 Task: Change object animations to fly out to left .
Action: Mouse moved to (230, 104)
Screenshot: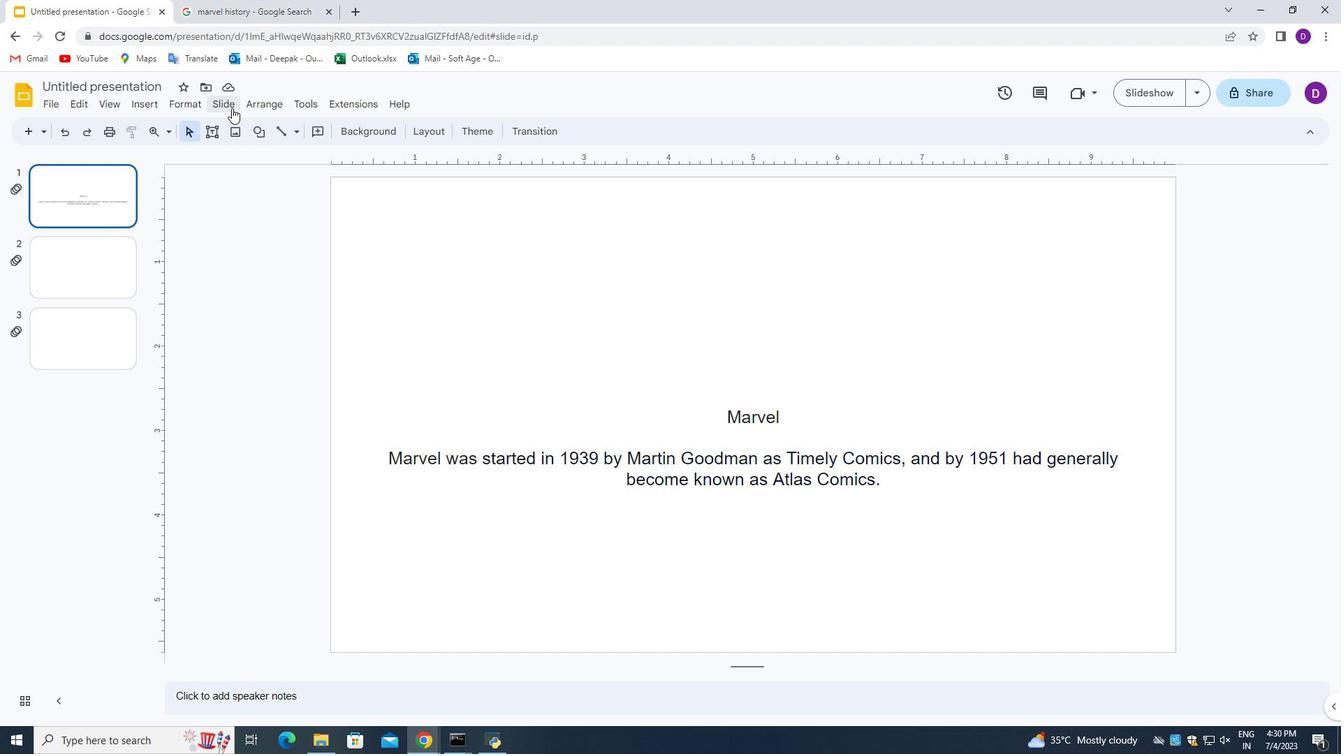 
Action: Mouse pressed left at (230, 104)
Screenshot: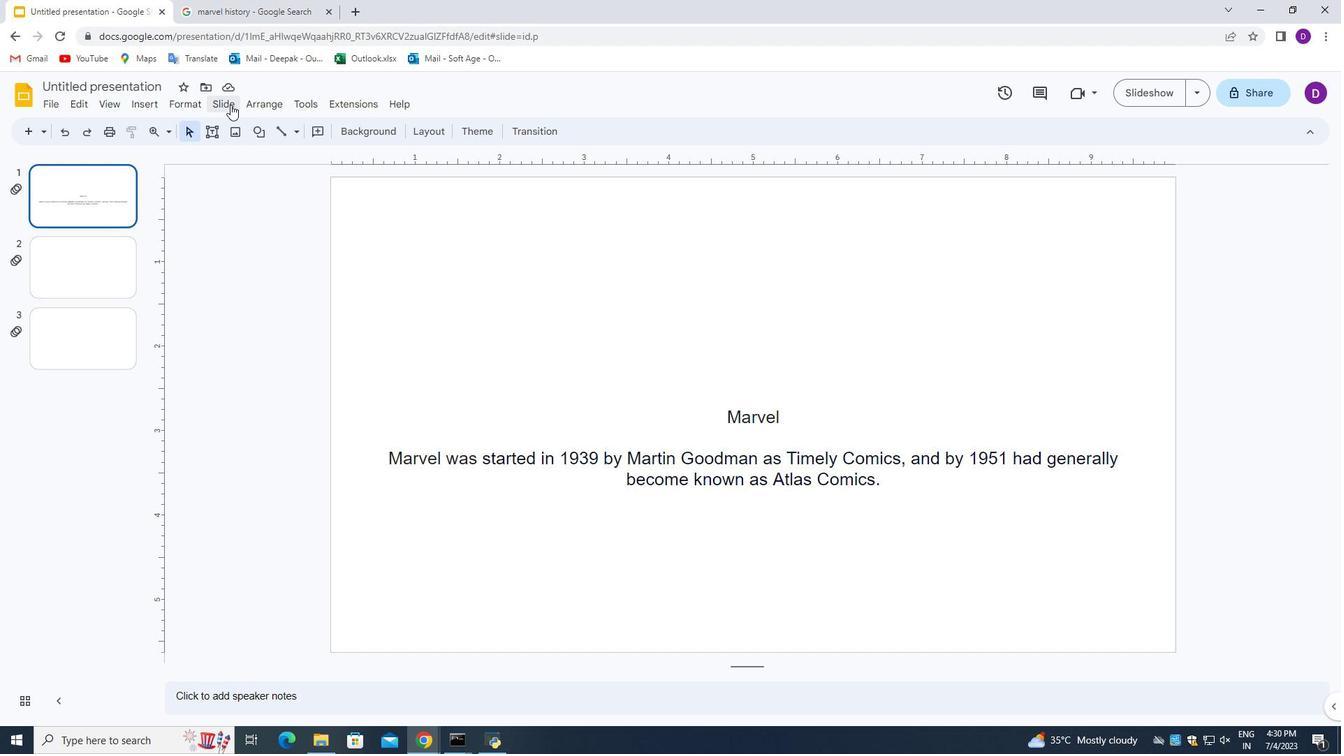 
Action: Mouse moved to (294, 295)
Screenshot: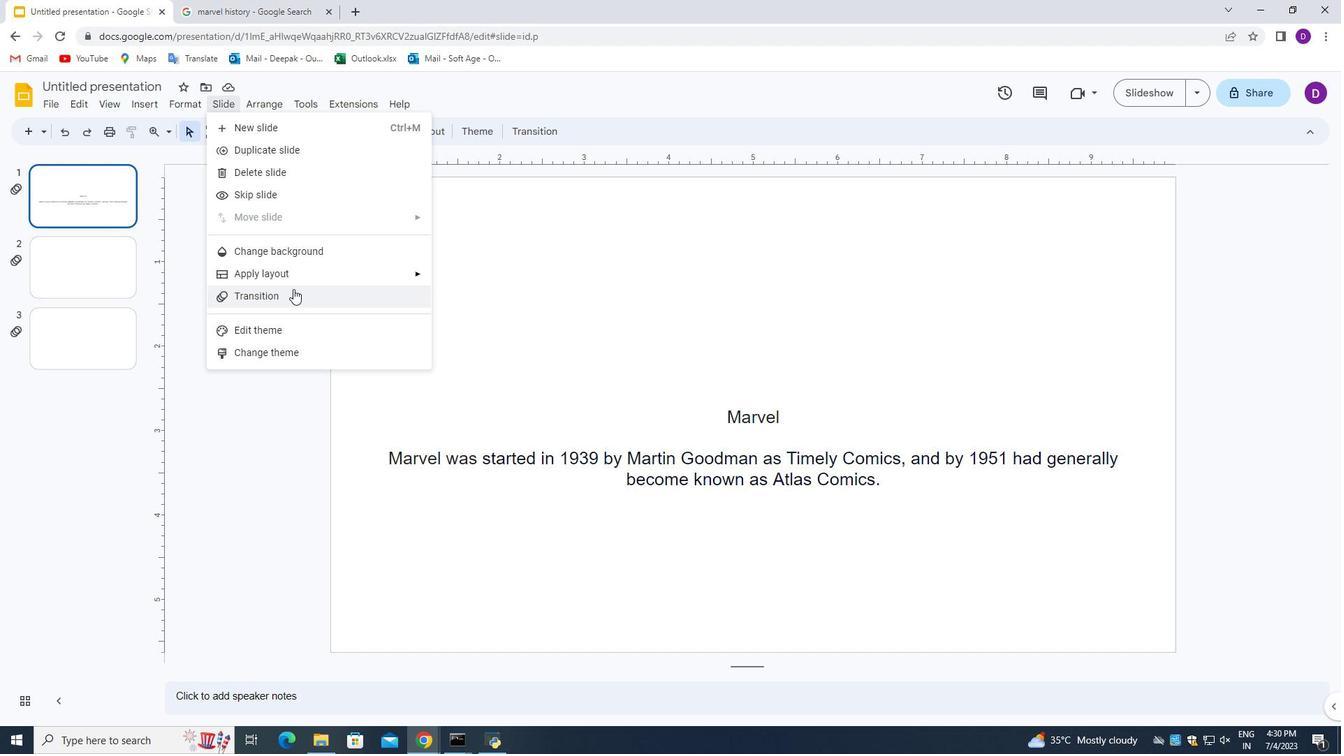 
Action: Mouse pressed left at (294, 295)
Screenshot: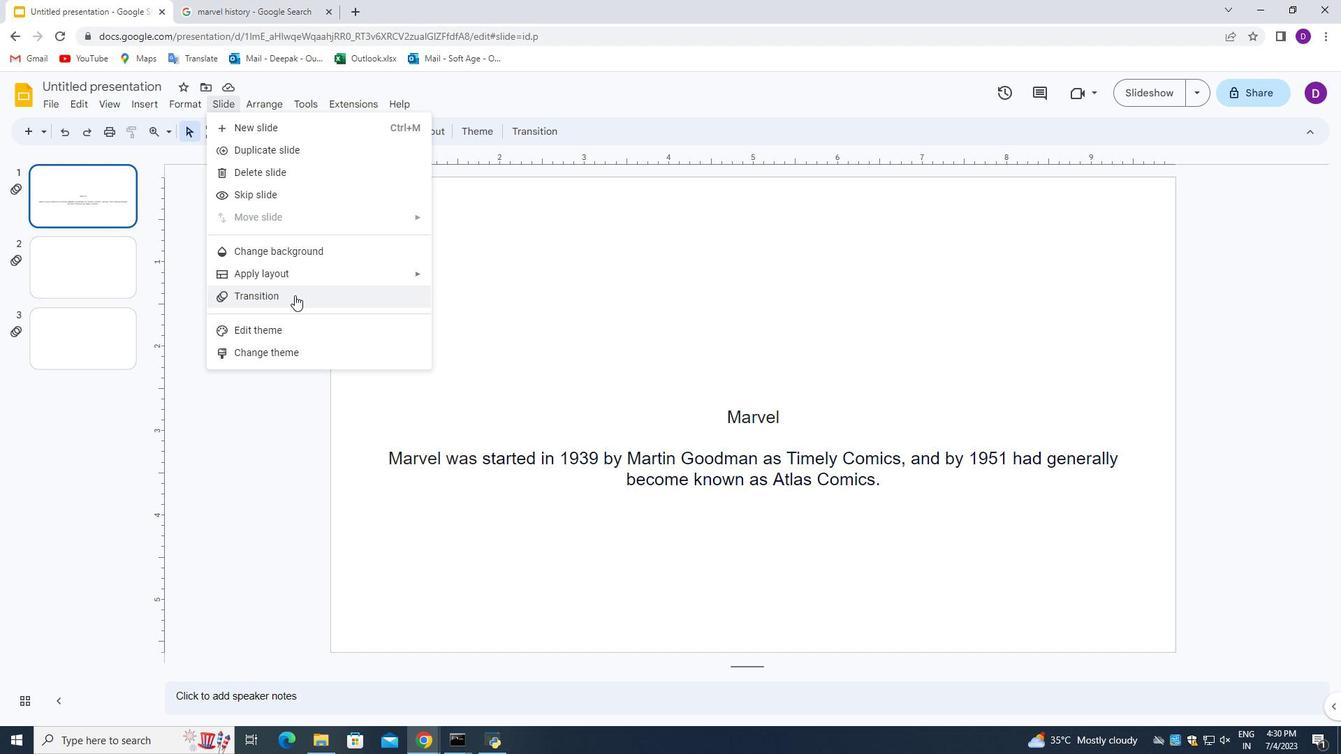 
Action: Mouse moved to (1137, 447)
Screenshot: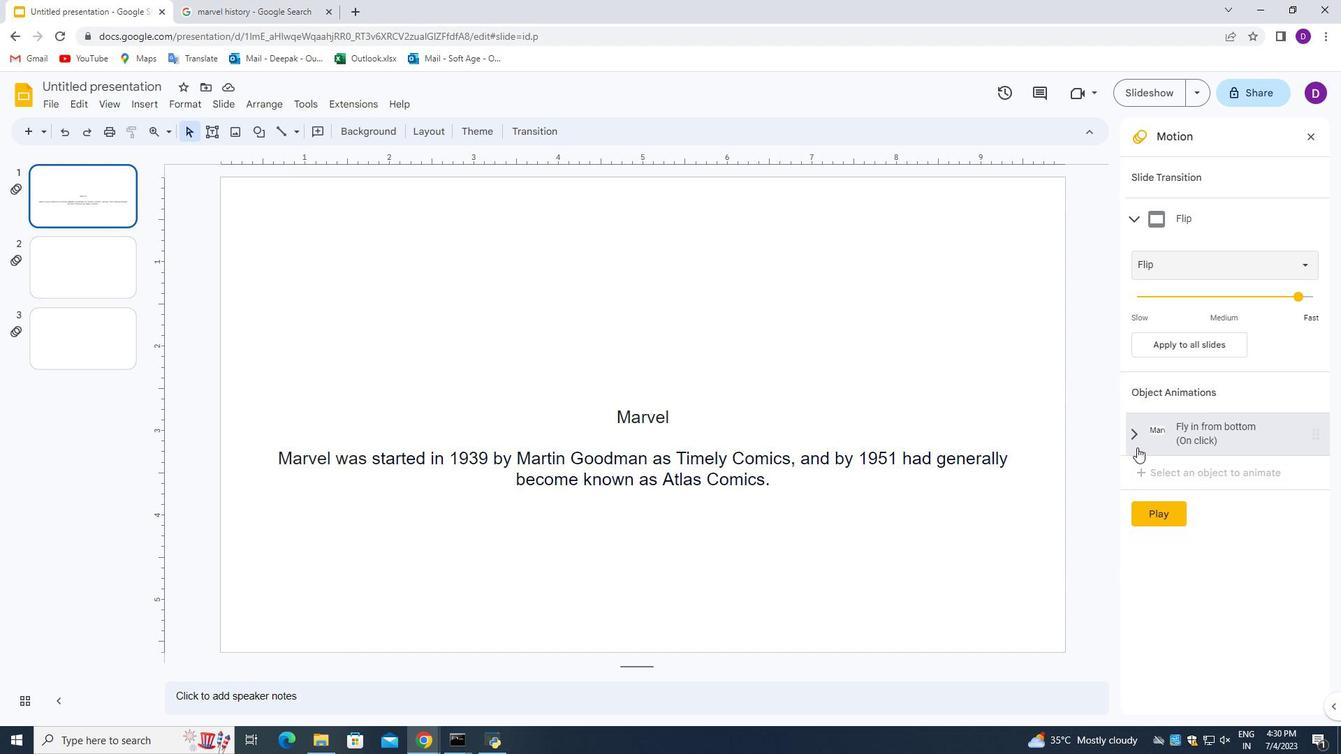 
Action: Mouse pressed left at (1137, 447)
Screenshot: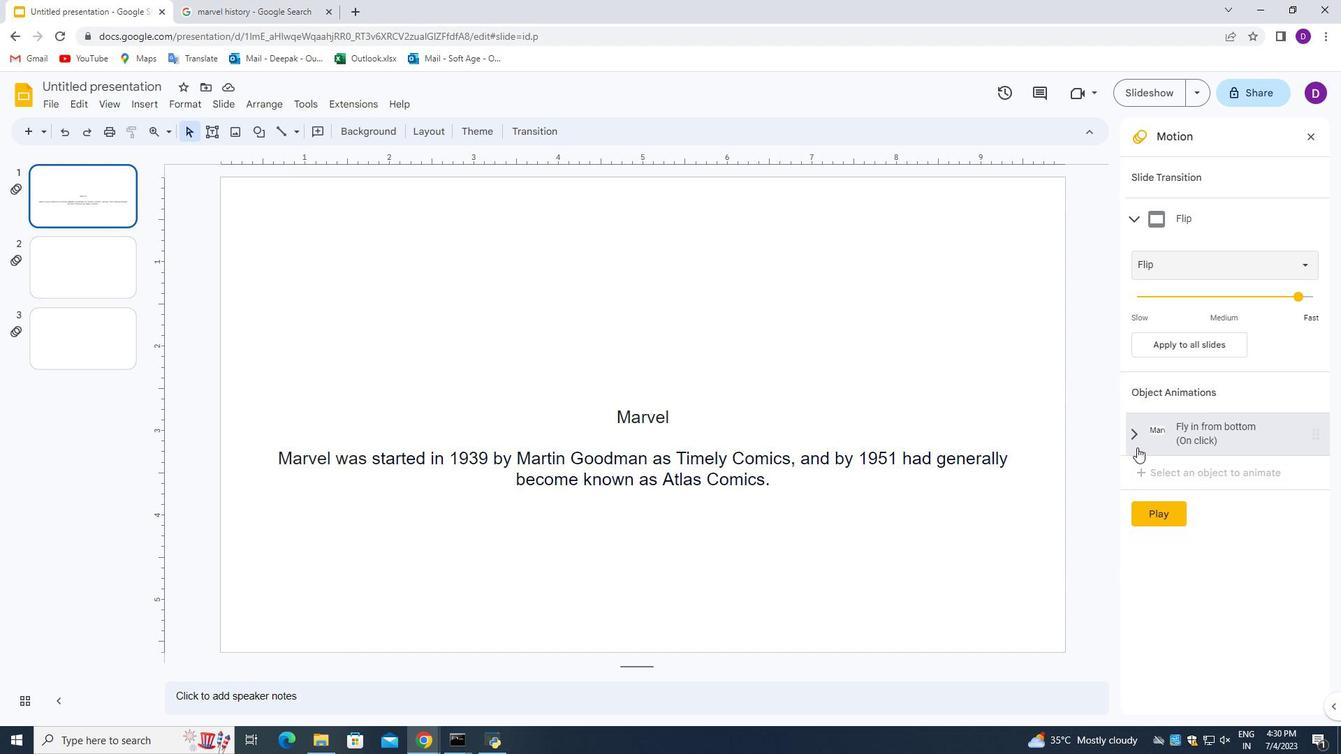 
Action: Mouse moved to (1254, 355)
Screenshot: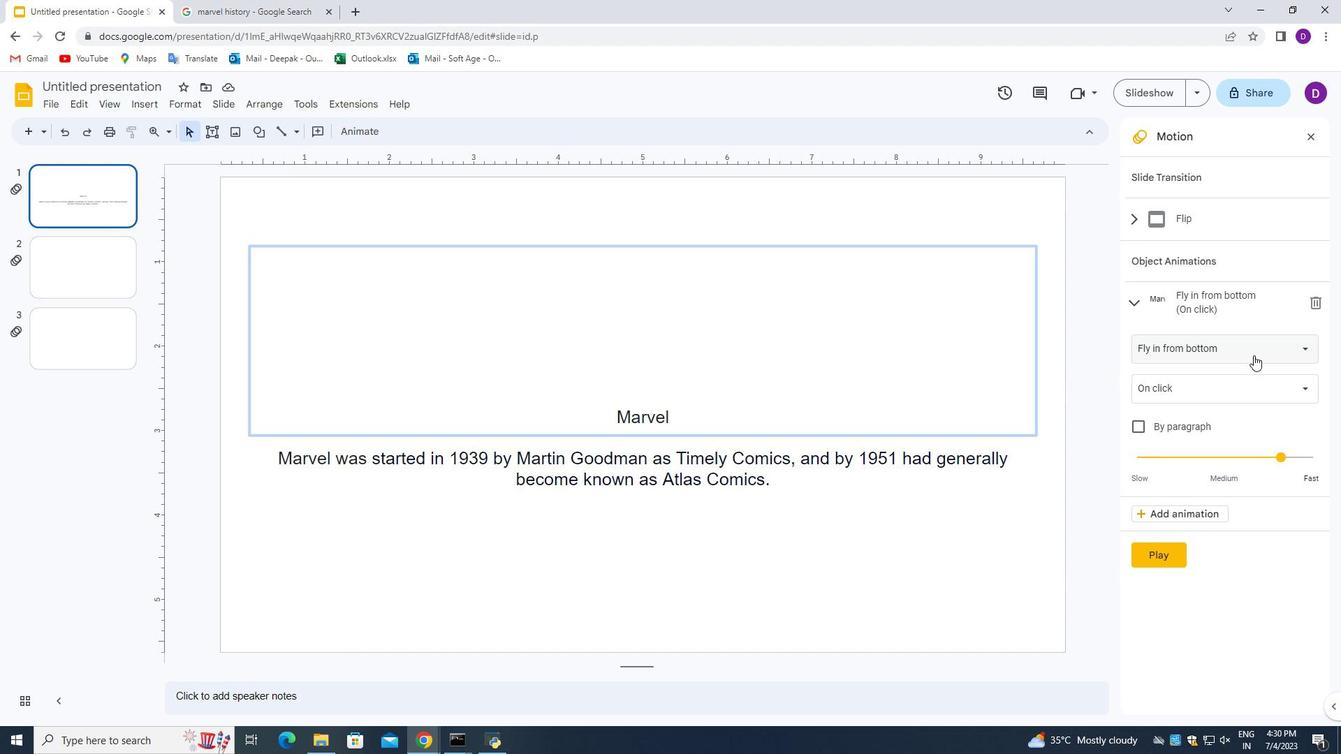 
Action: Mouse pressed left at (1254, 355)
Screenshot: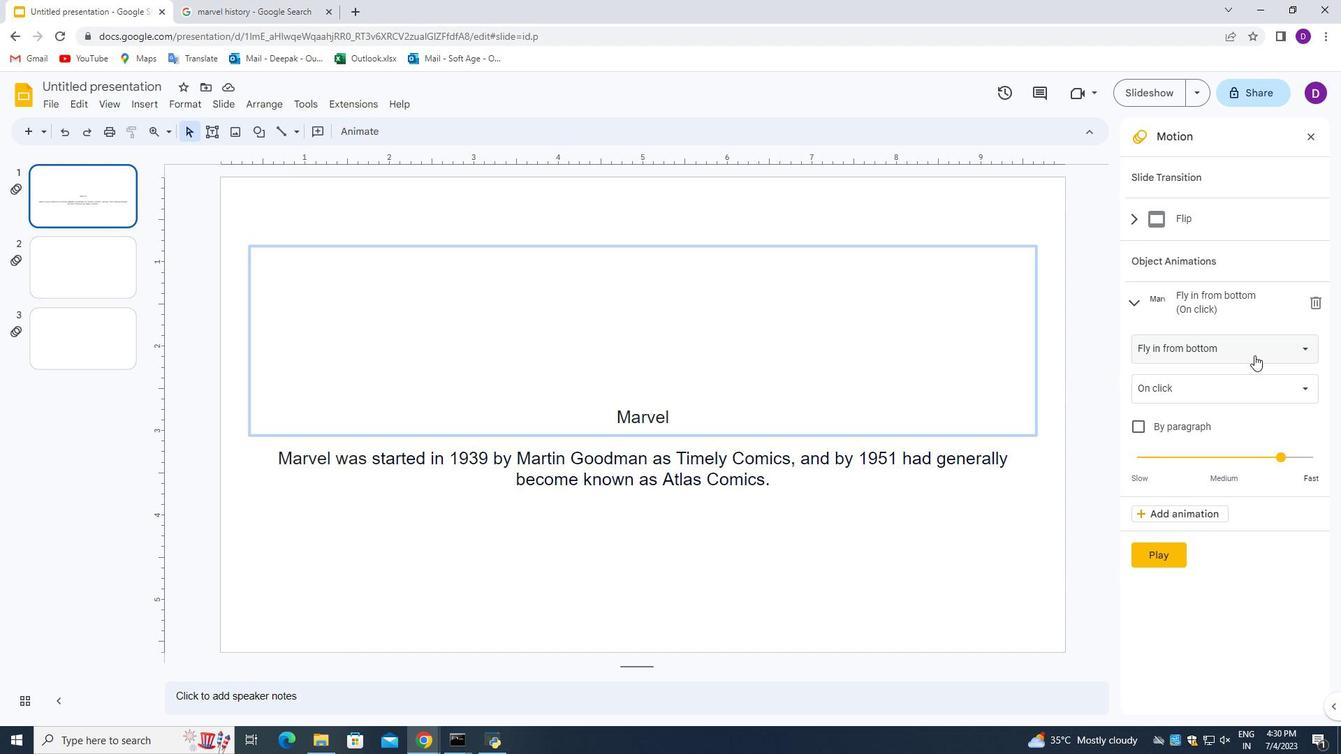 
Action: Mouse moved to (1210, 538)
Screenshot: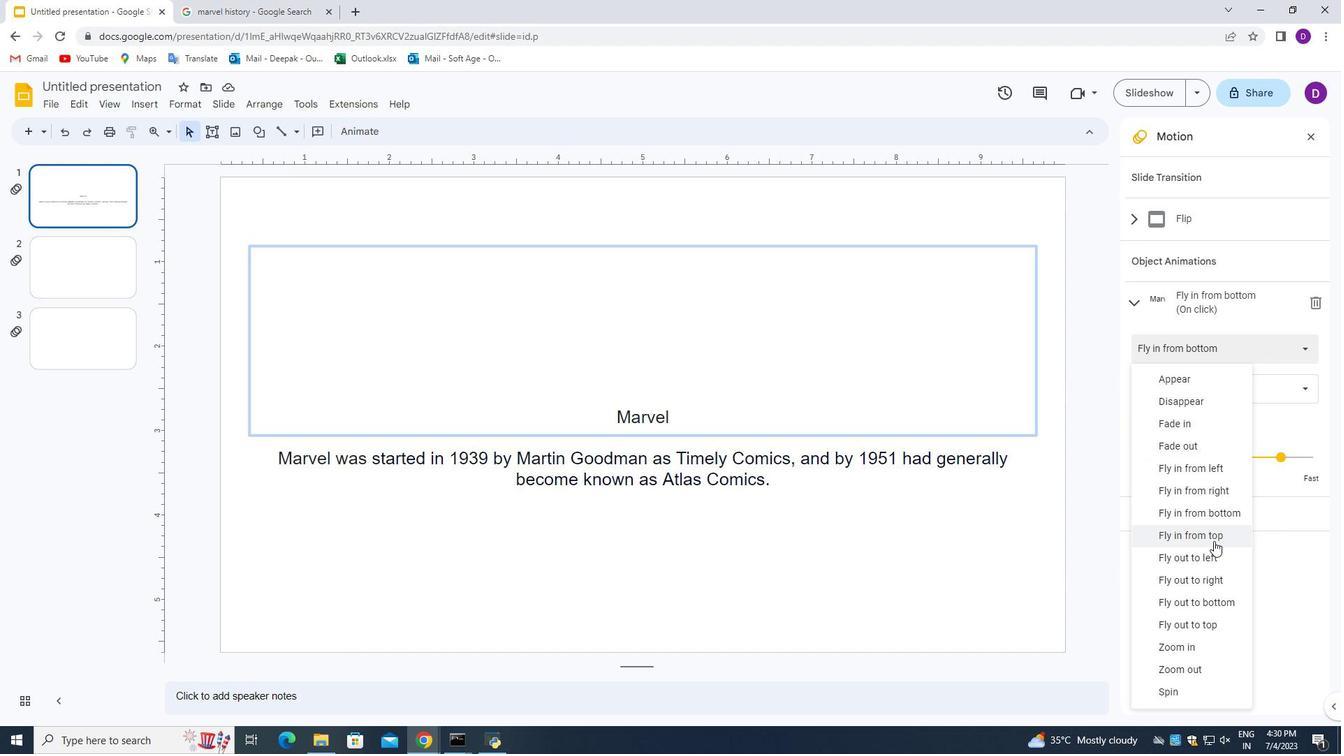 
Action: Mouse pressed left at (1210, 538)
Screenshot: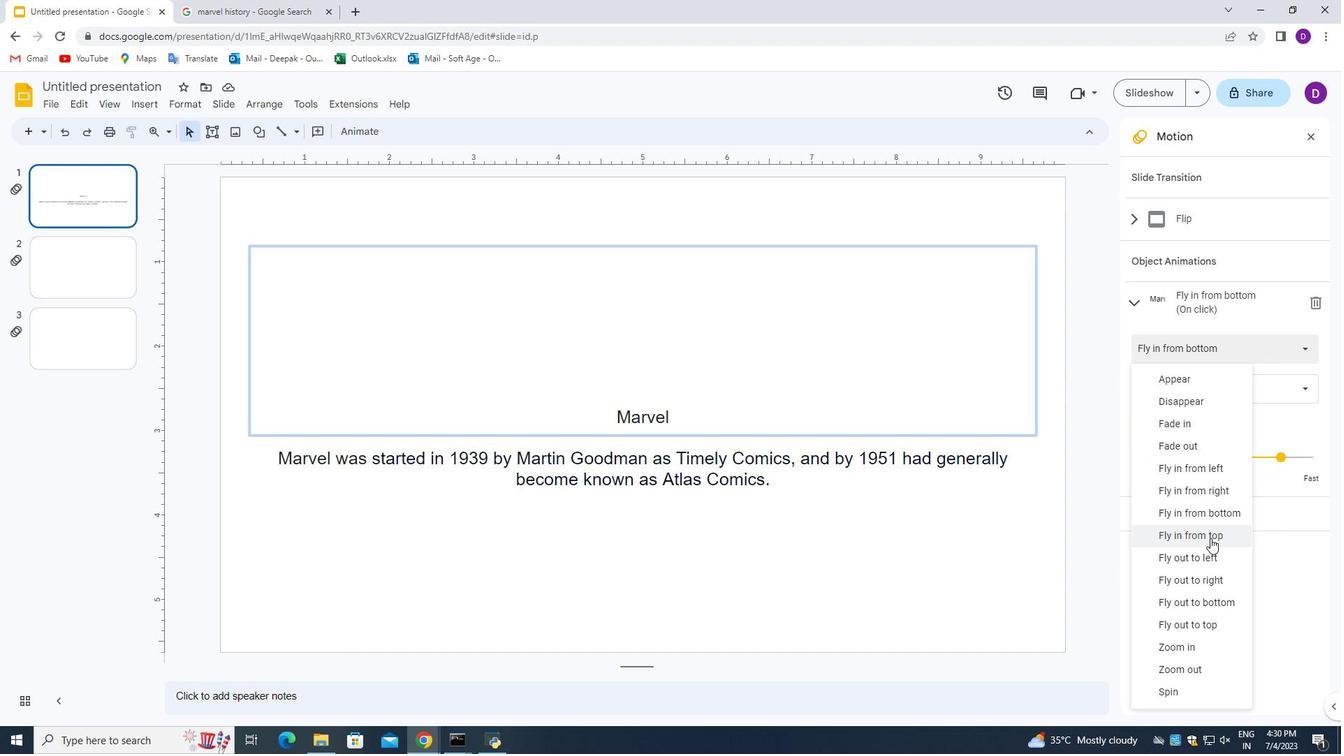 
Action: Mouse moved to (874, 389)
Screenshot: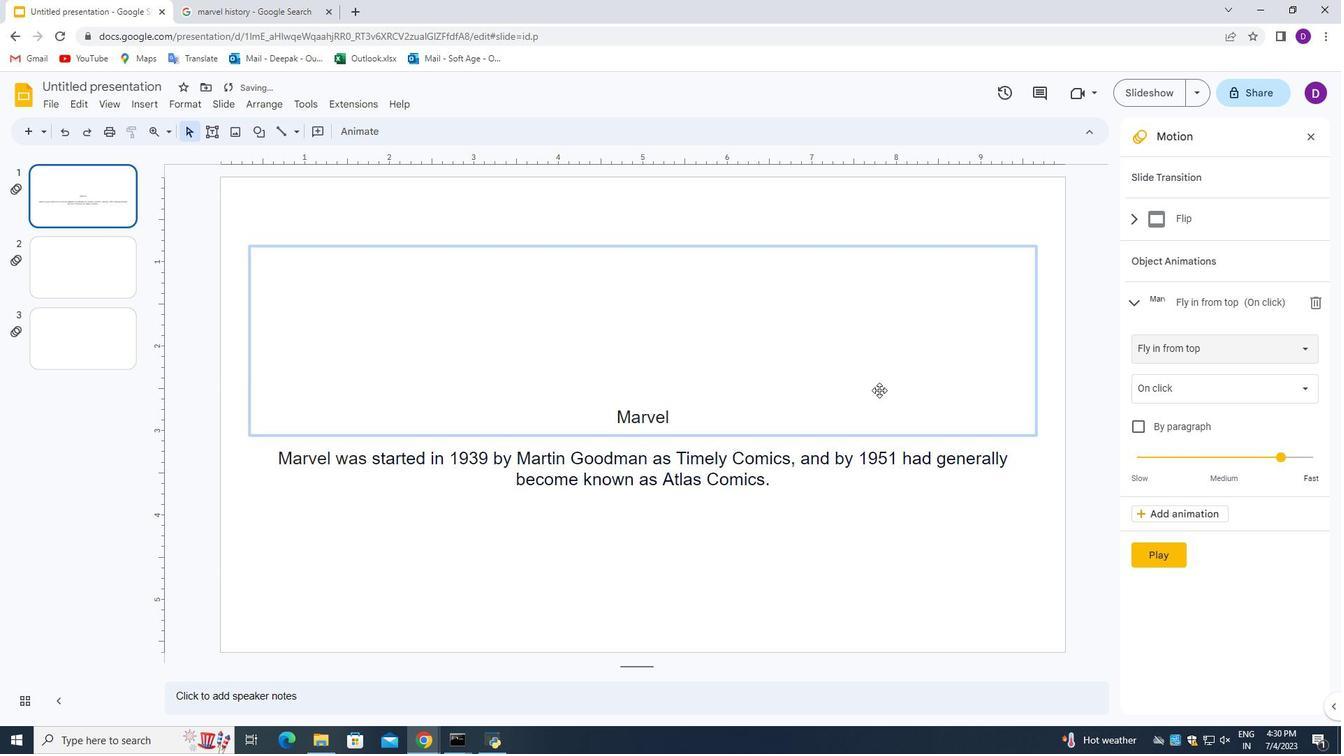 
